 Task: Look for products in the category "Jams & Jellies" from St. Dalfour only.
Action: Mouse moved to (910, 338)
Screenshot: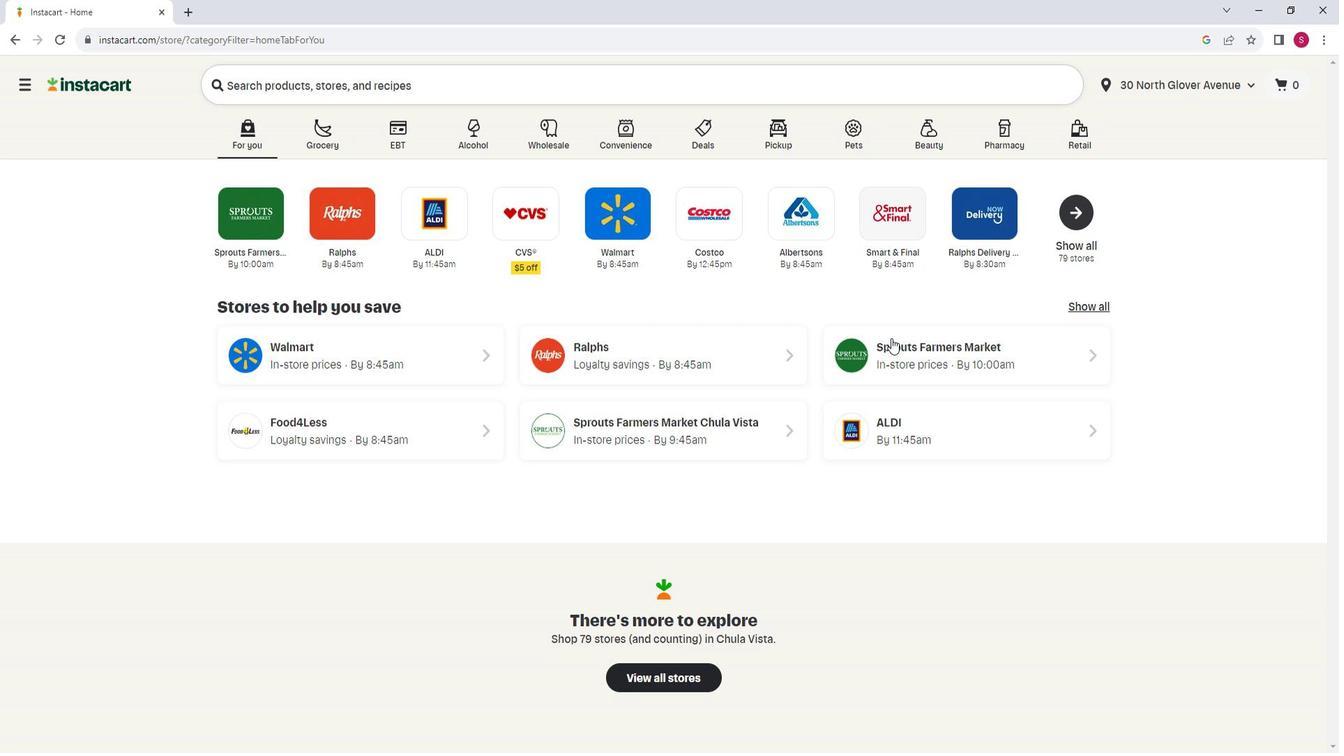 
Action: Mouse pressed left at (910, 338)
Screenshot: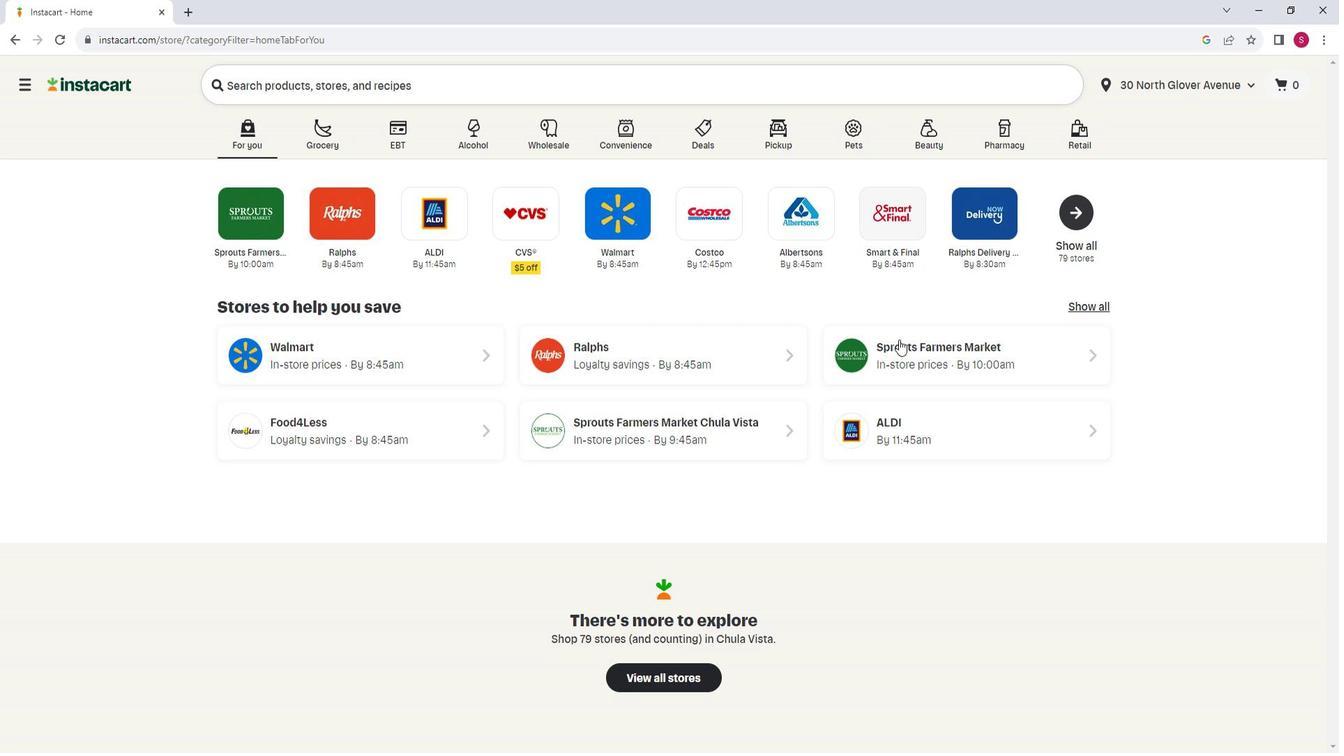 
Action: Mouse moved to (130, 385)
Screenshot: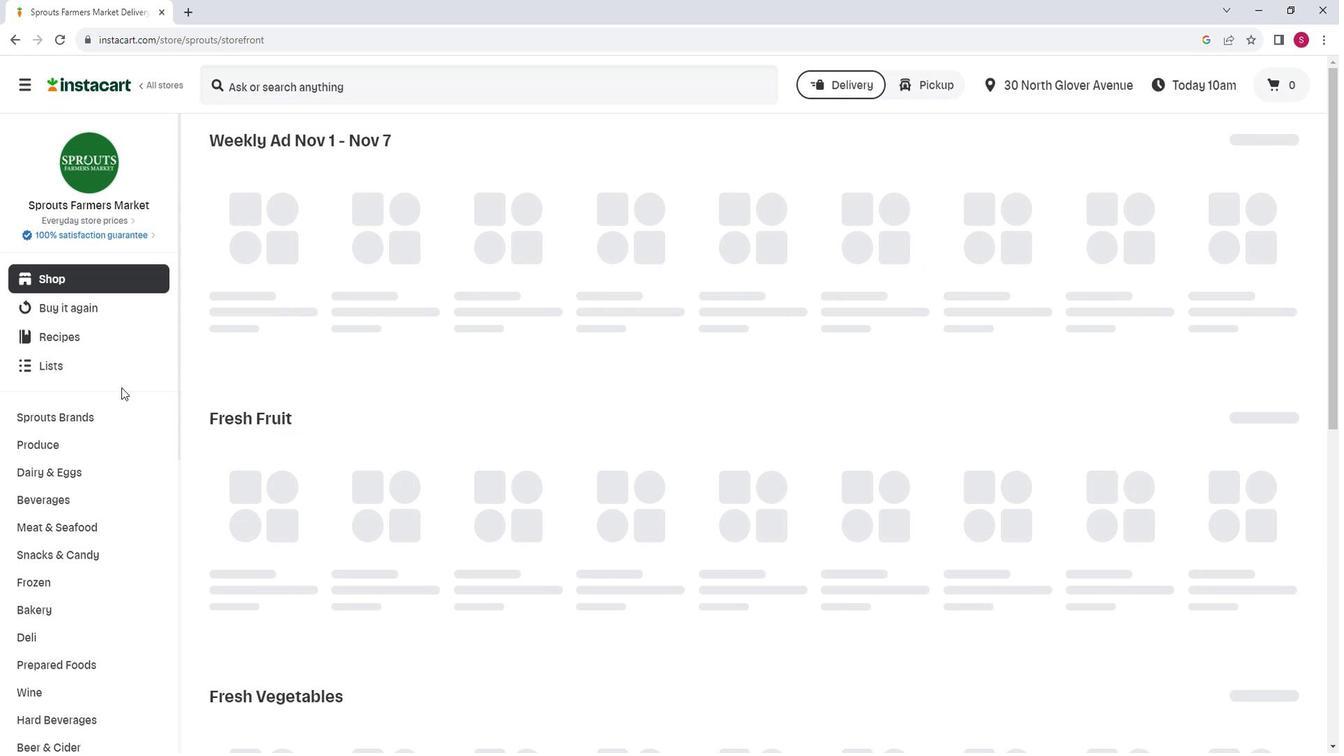 
Action: Mouse scrolled (130, 385) with delta (0, 0)
Screenshot: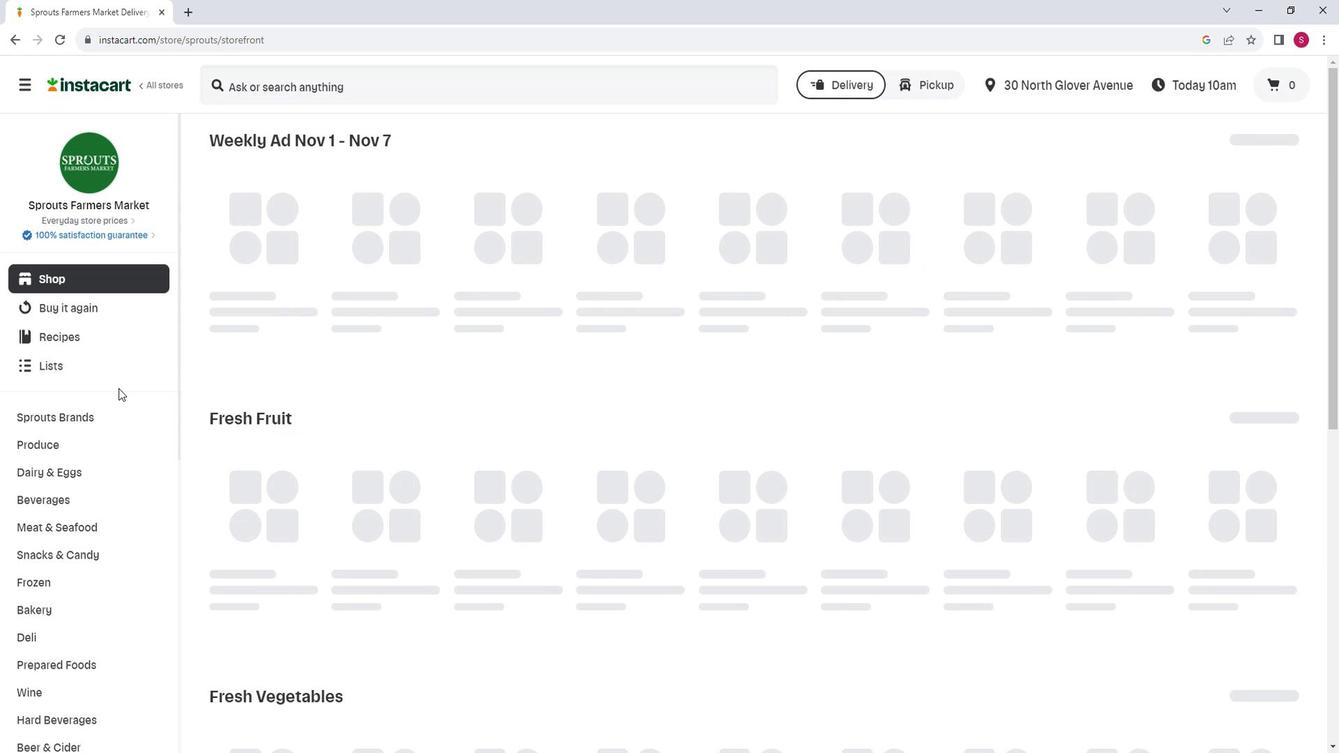 
Action: Mouse scrolled (130, 385) with delta (0, 0)
Screenshot: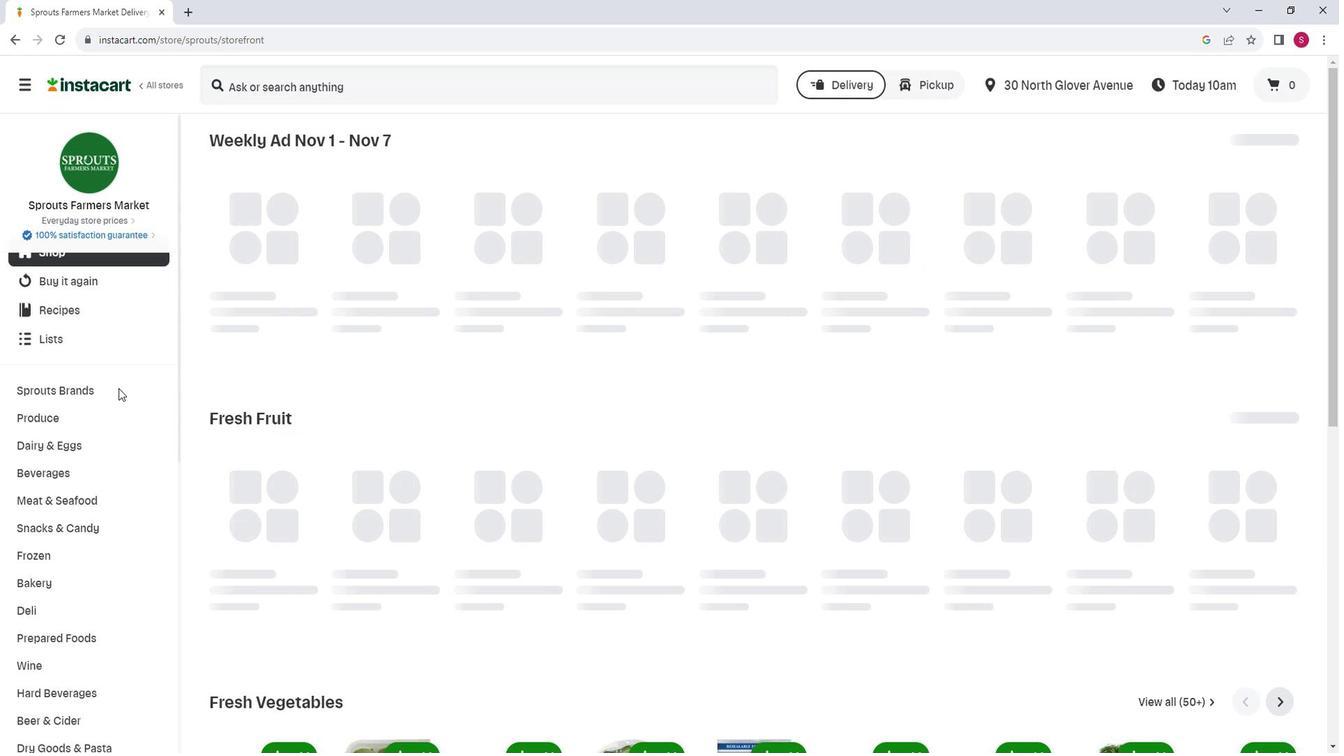 
Action: Mouse moved to (129, 385)
Screenshot: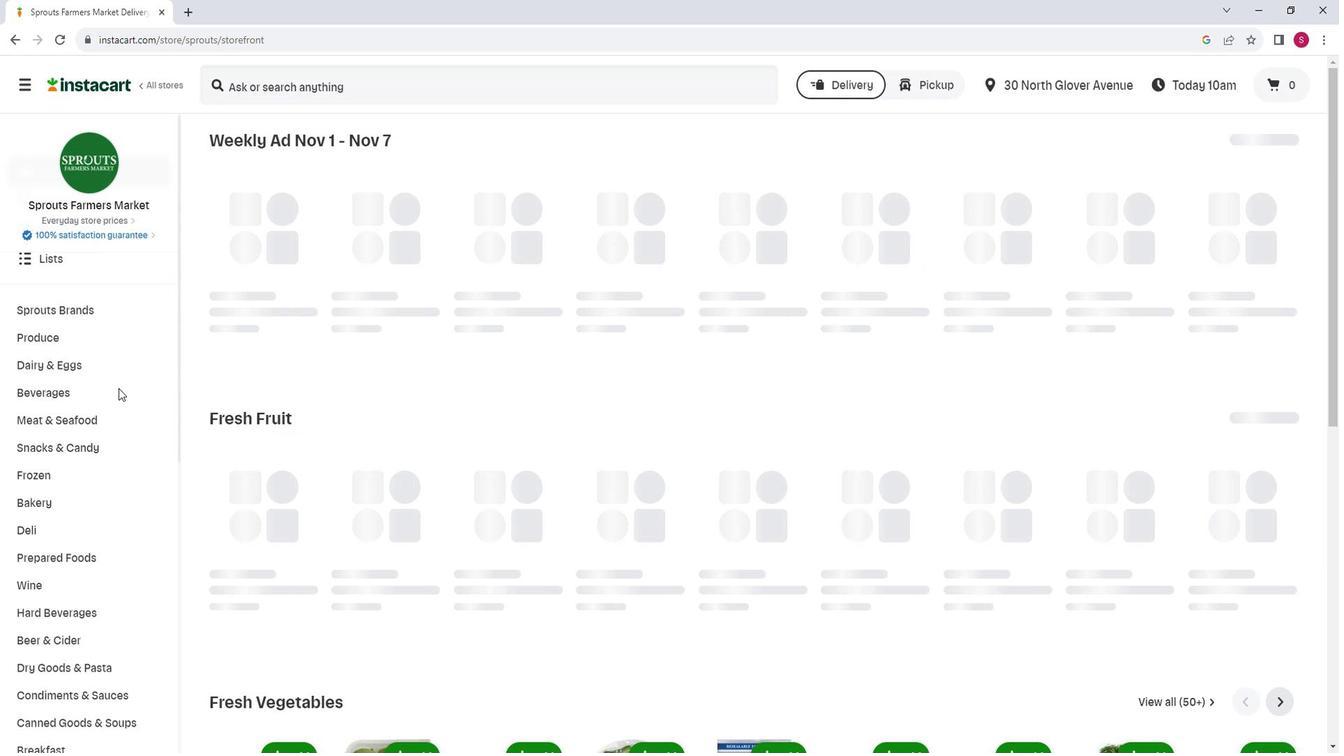 
Action: Mouse scrolled (129, 385) with delta (0, 0)
Screenshot: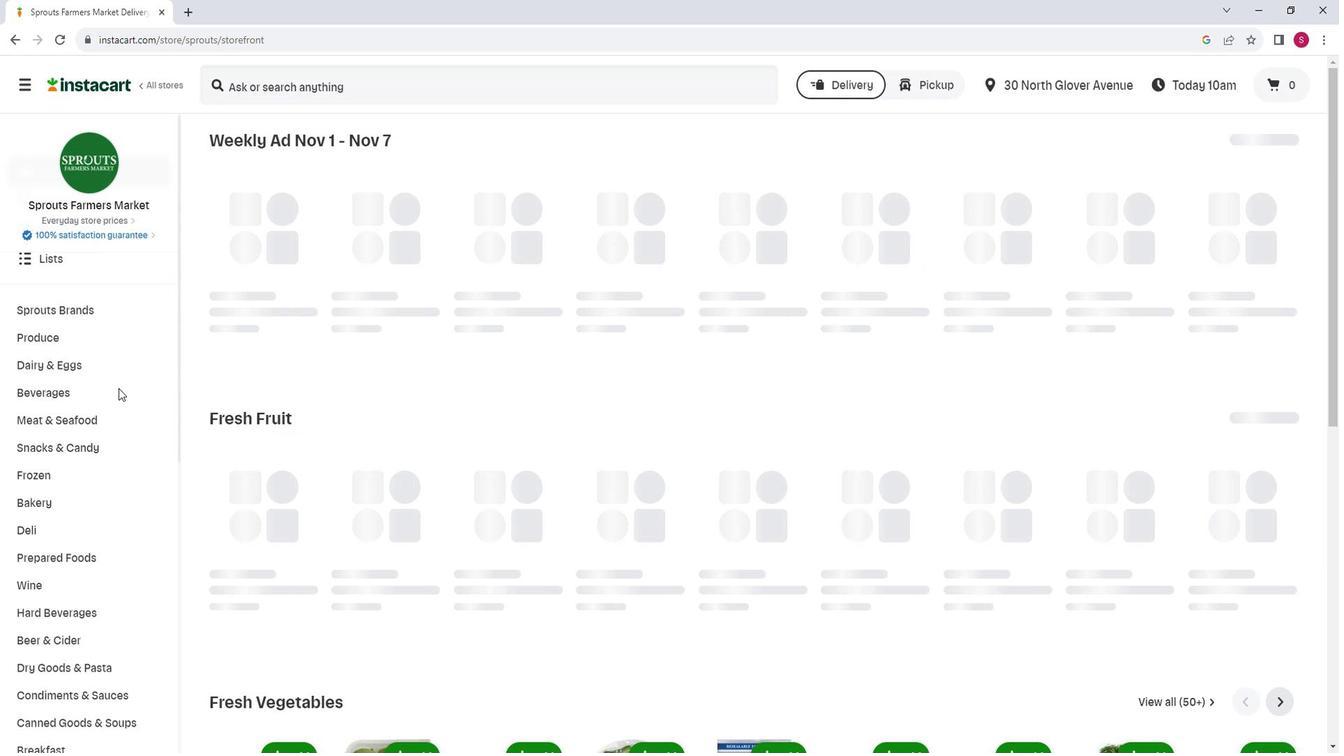 
Action: Mouse moved to (107, 624)
Screenshot: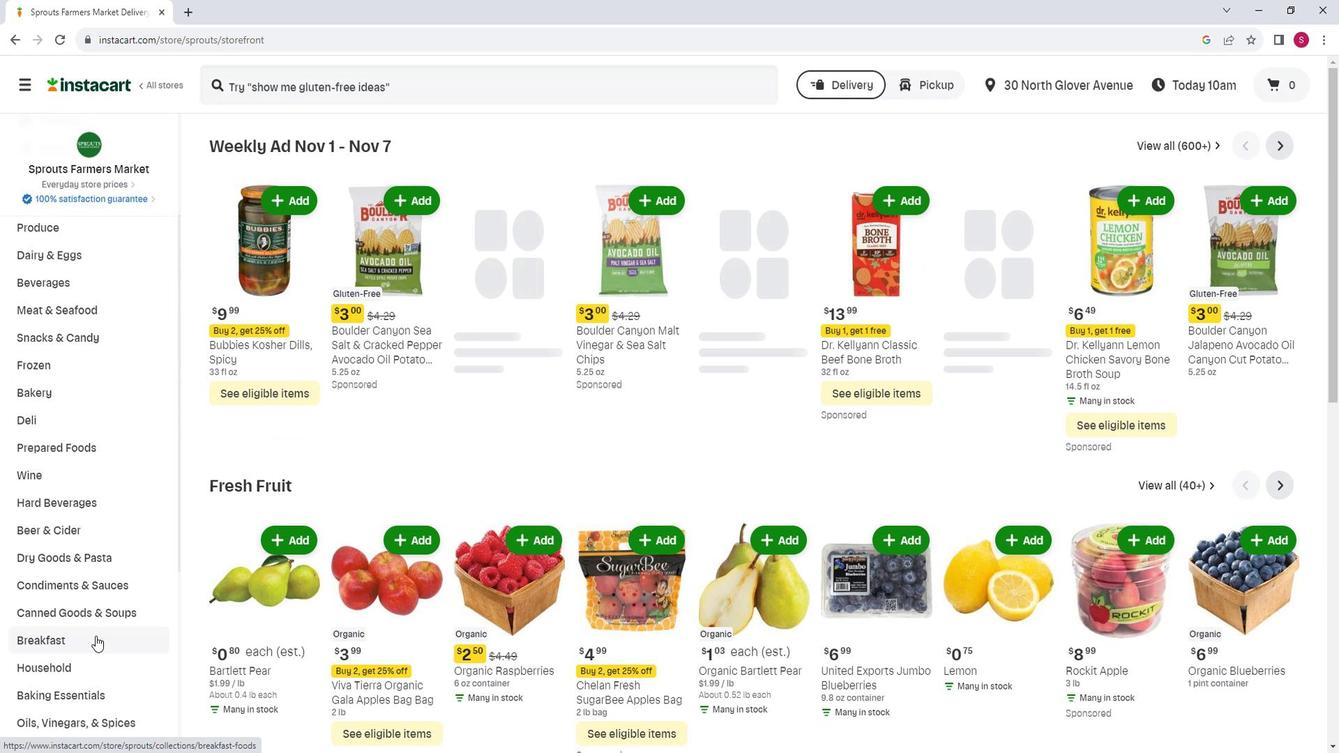 
Action: Mouse pressed left at (107, 624)
Screenshot: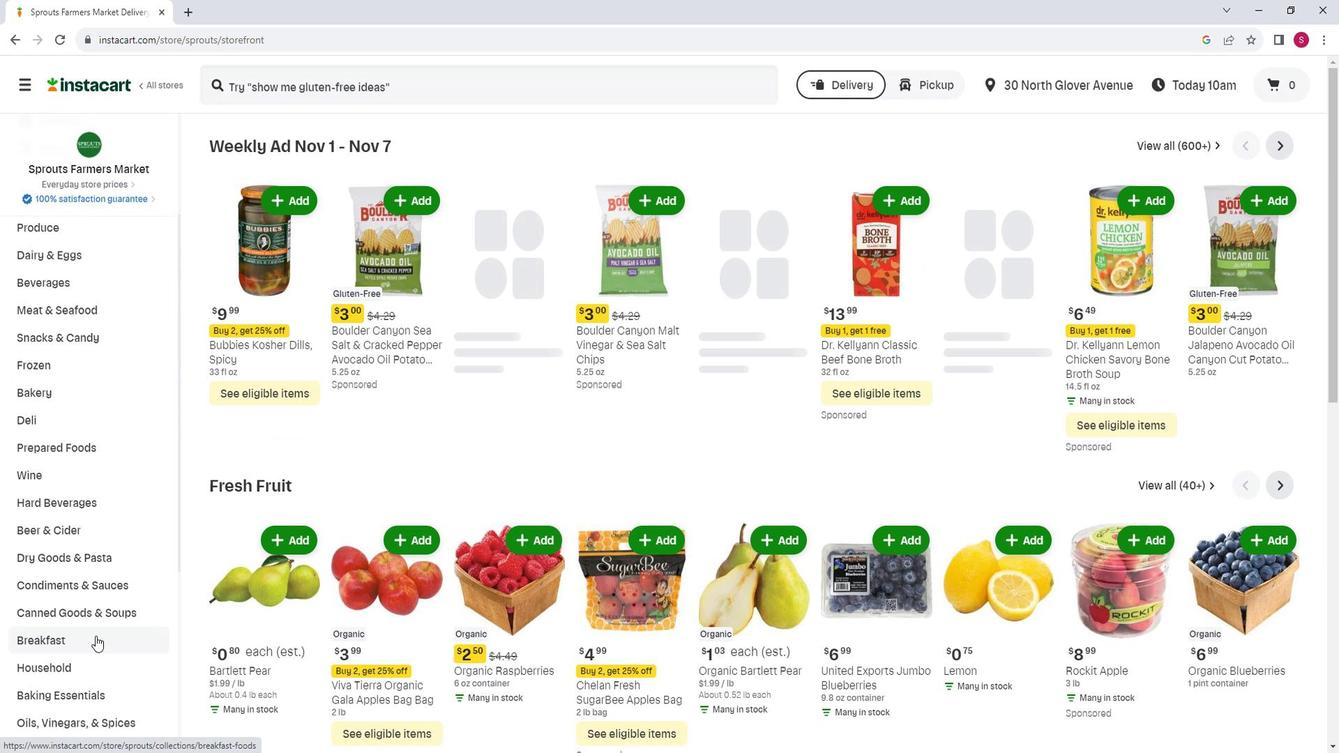 
Action: Mouse moved to (861, 189)
Screenshot: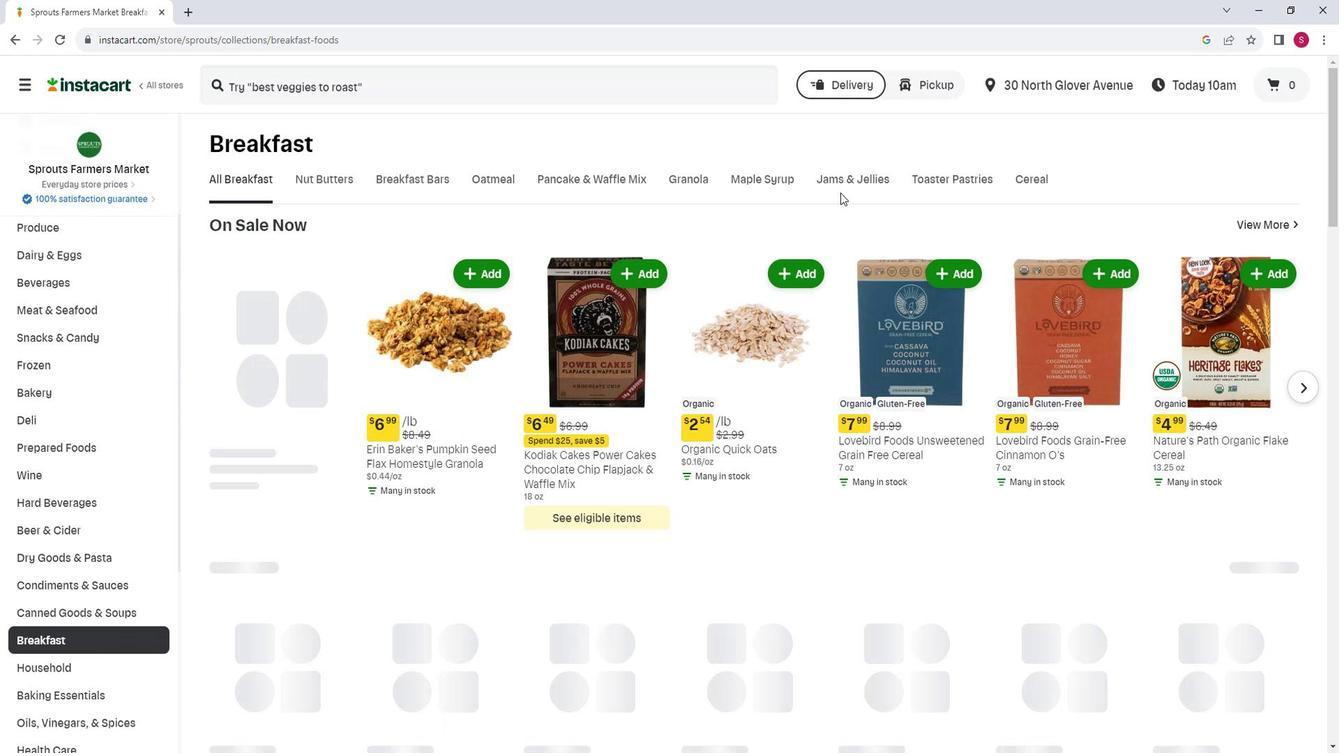 
Action: Mouse pressed left at (861, 189)
Screenshot: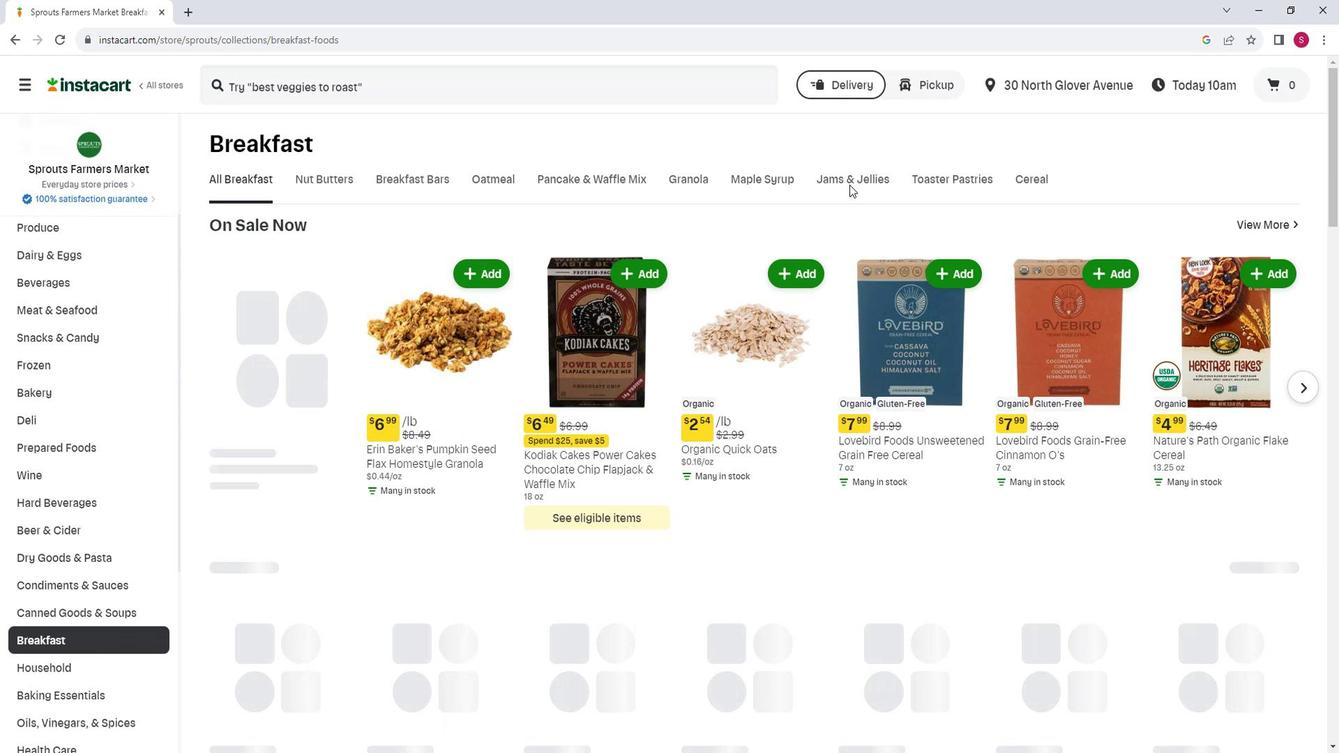
Action: Mouse moved to (343, 246)
Screenshot: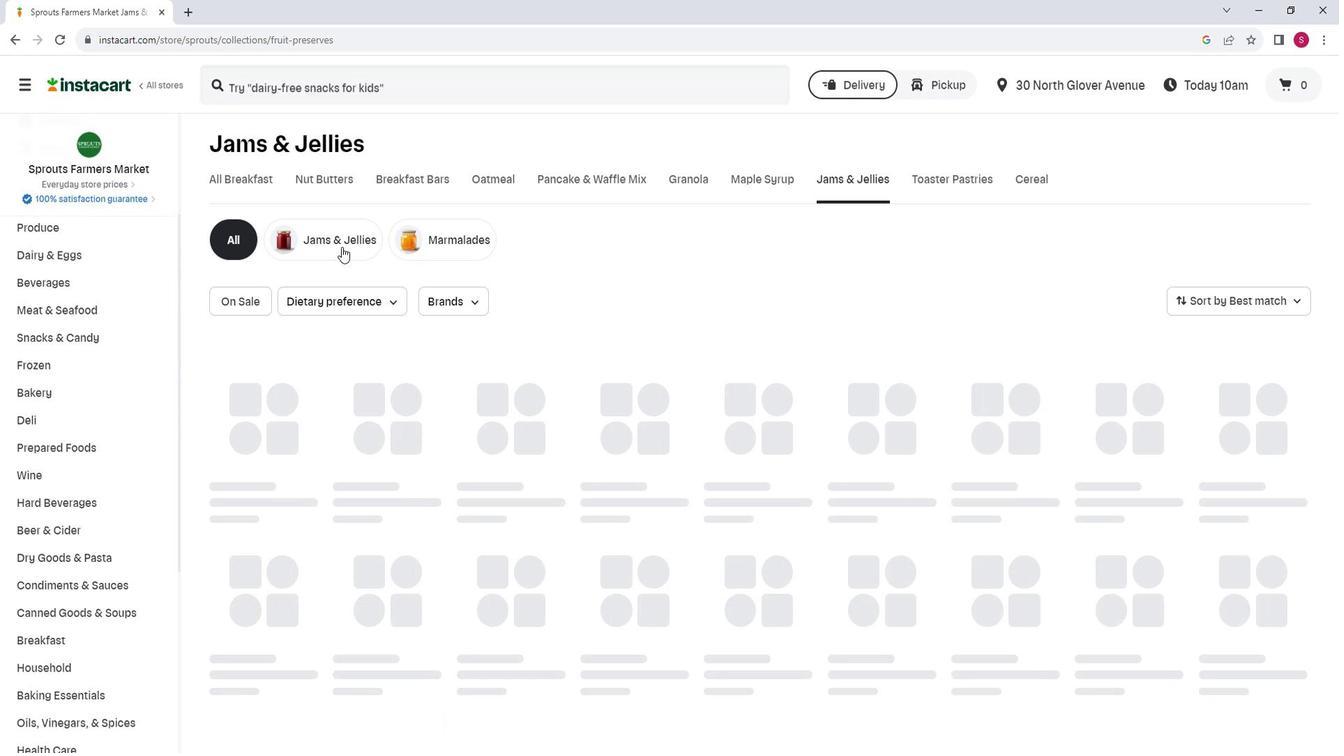 
Action: Mouse pressed left at (343, 246)
Screenshot: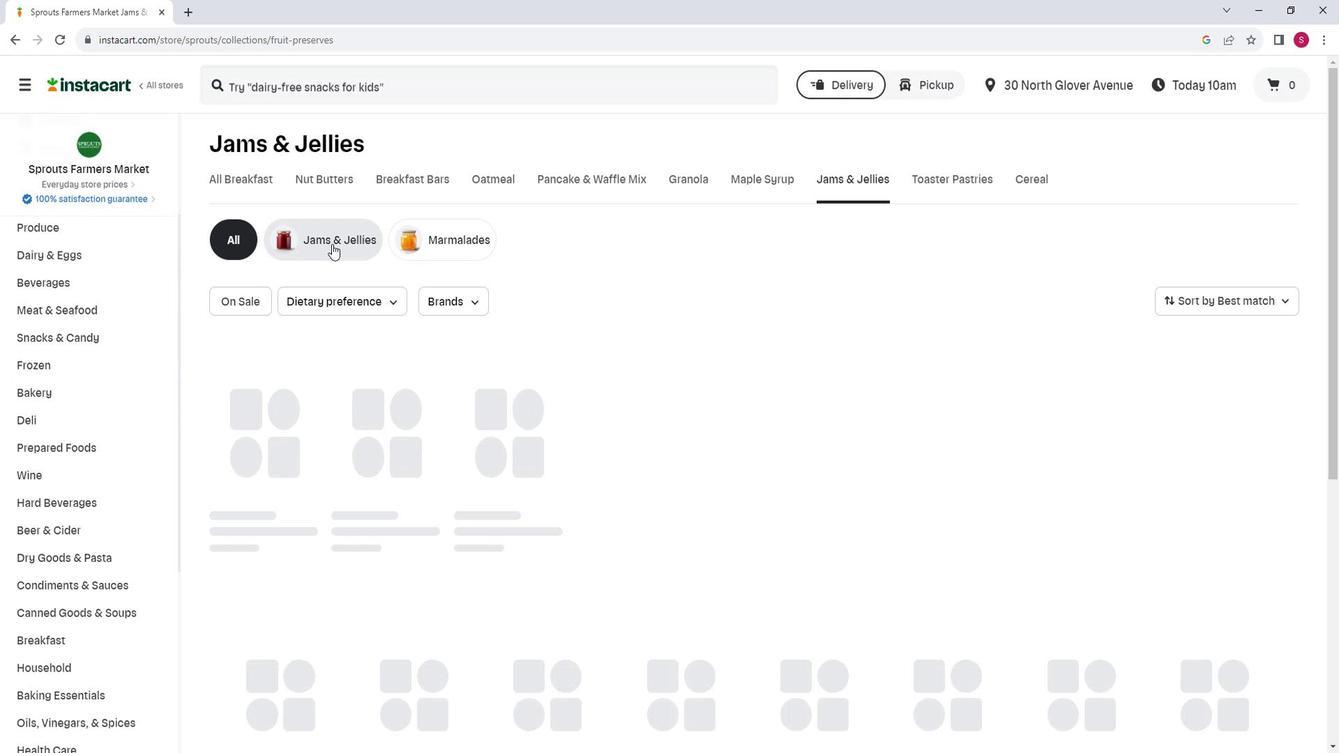 
Action: Mouse moved to (473, 300)
Screenshot: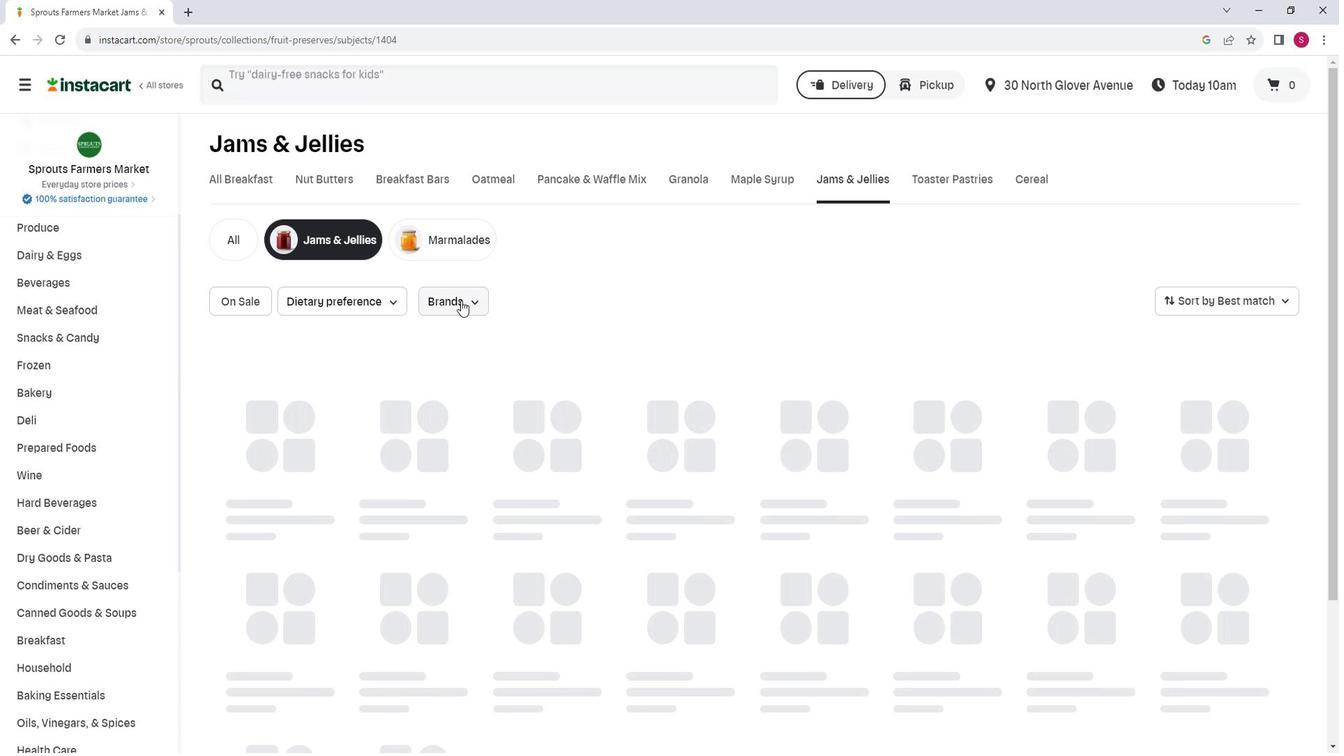 
Action: Mouse pressed left at (473, 300)
Screenshot: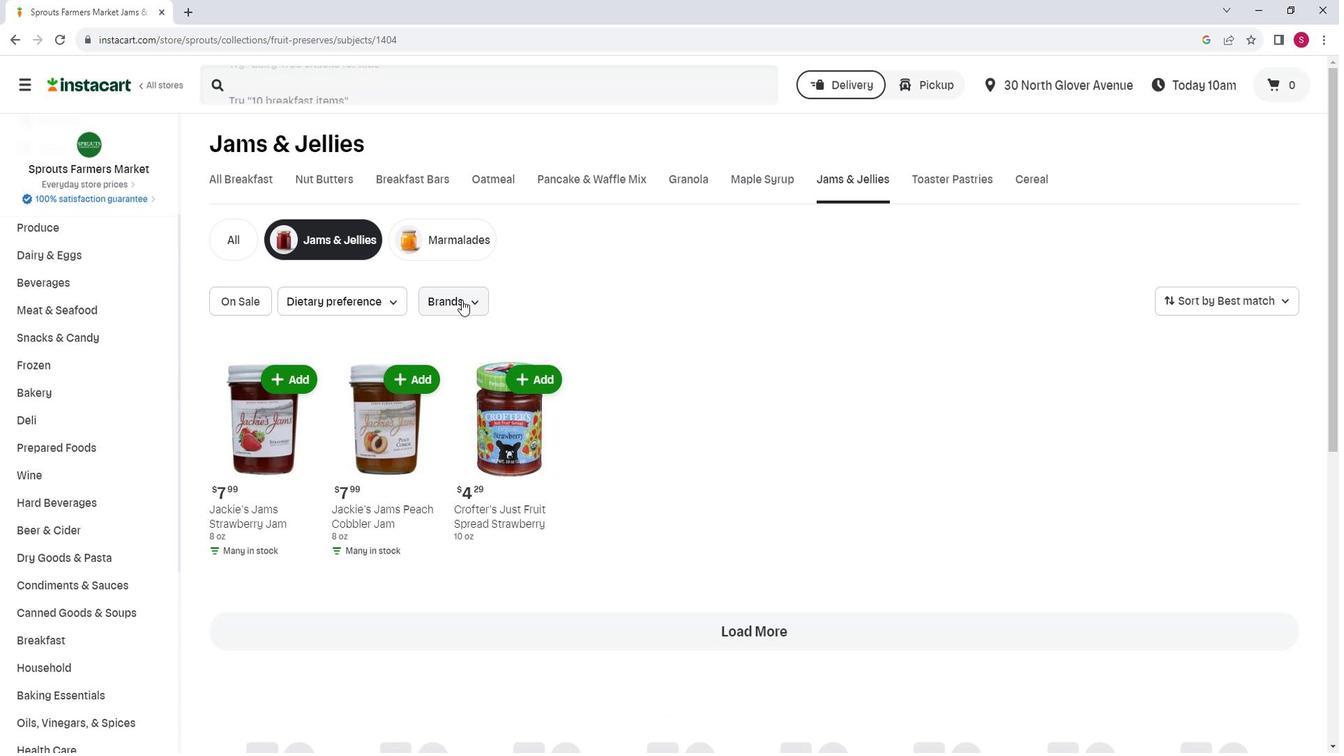 
Action: Mouse moved to (502, 440)
Screenshot: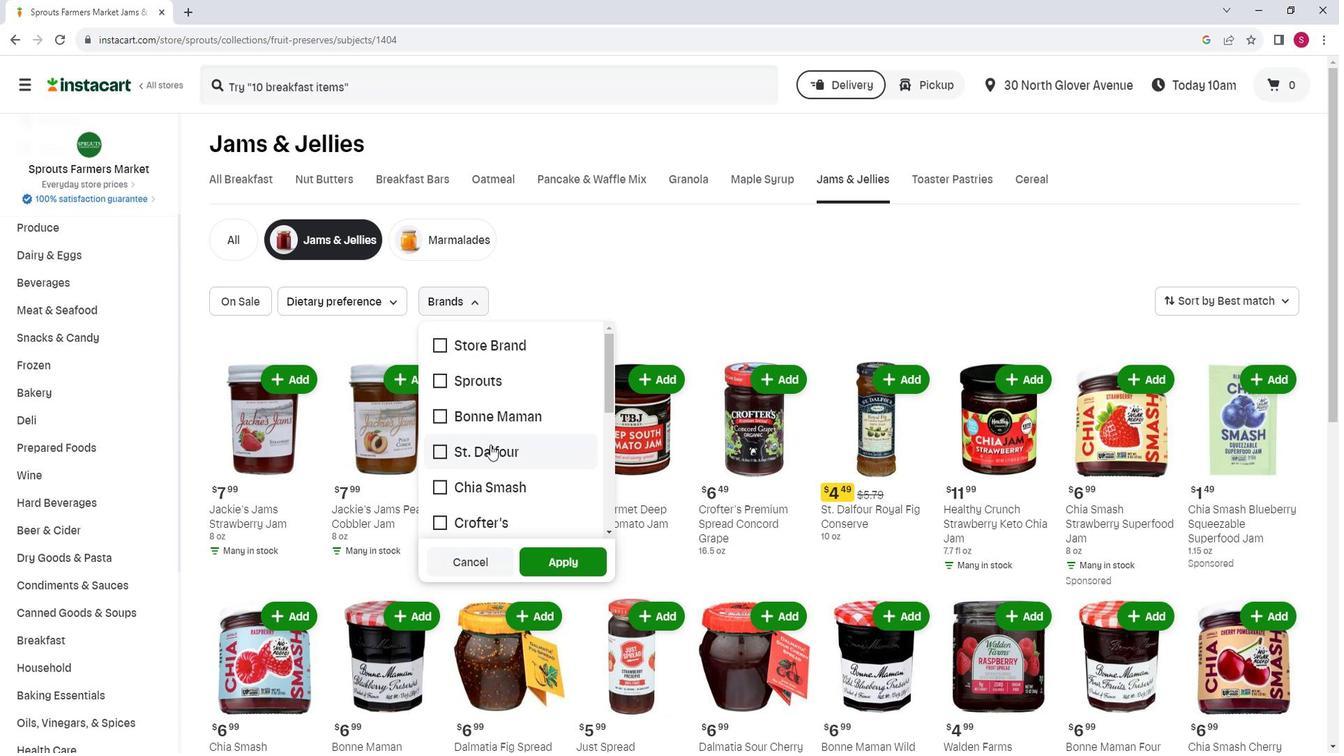 
Action: Mouse pressed left at (502, 440)
Screenshot: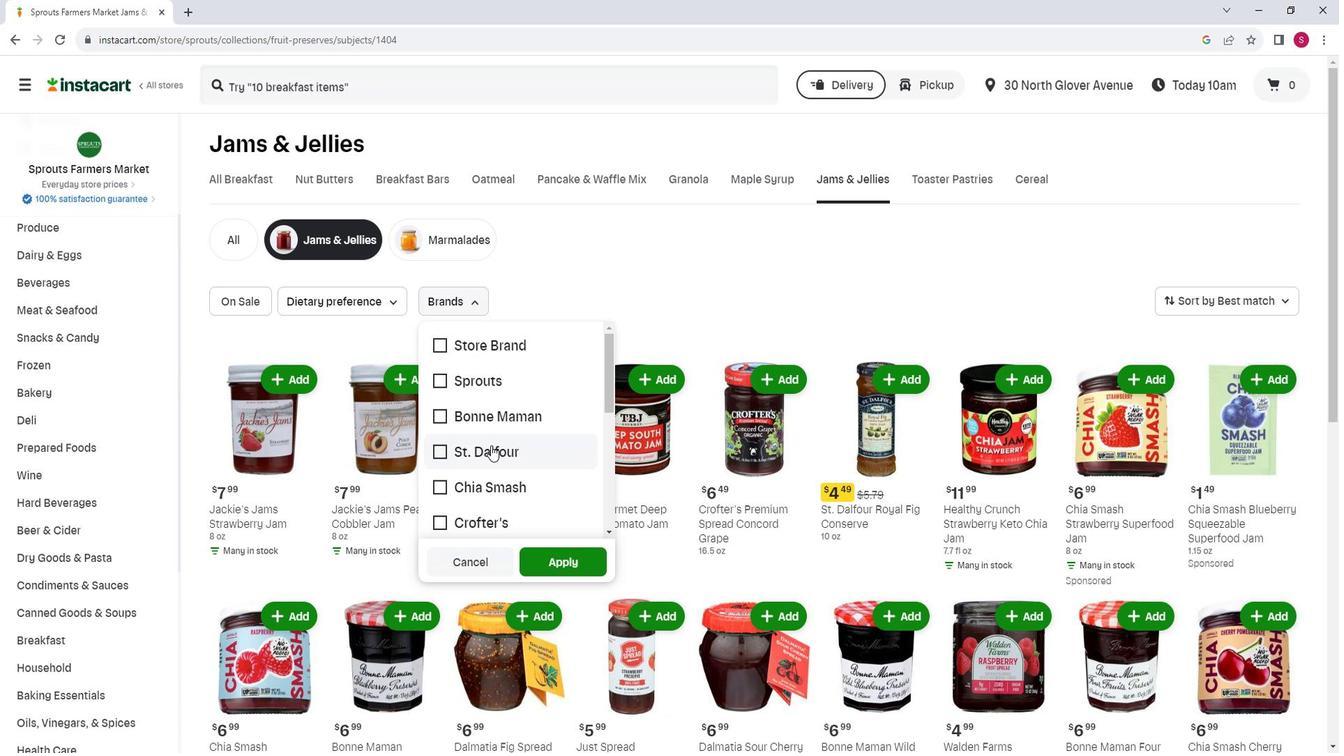 
Action: Mouse moved to (562, 549)
Screenshot: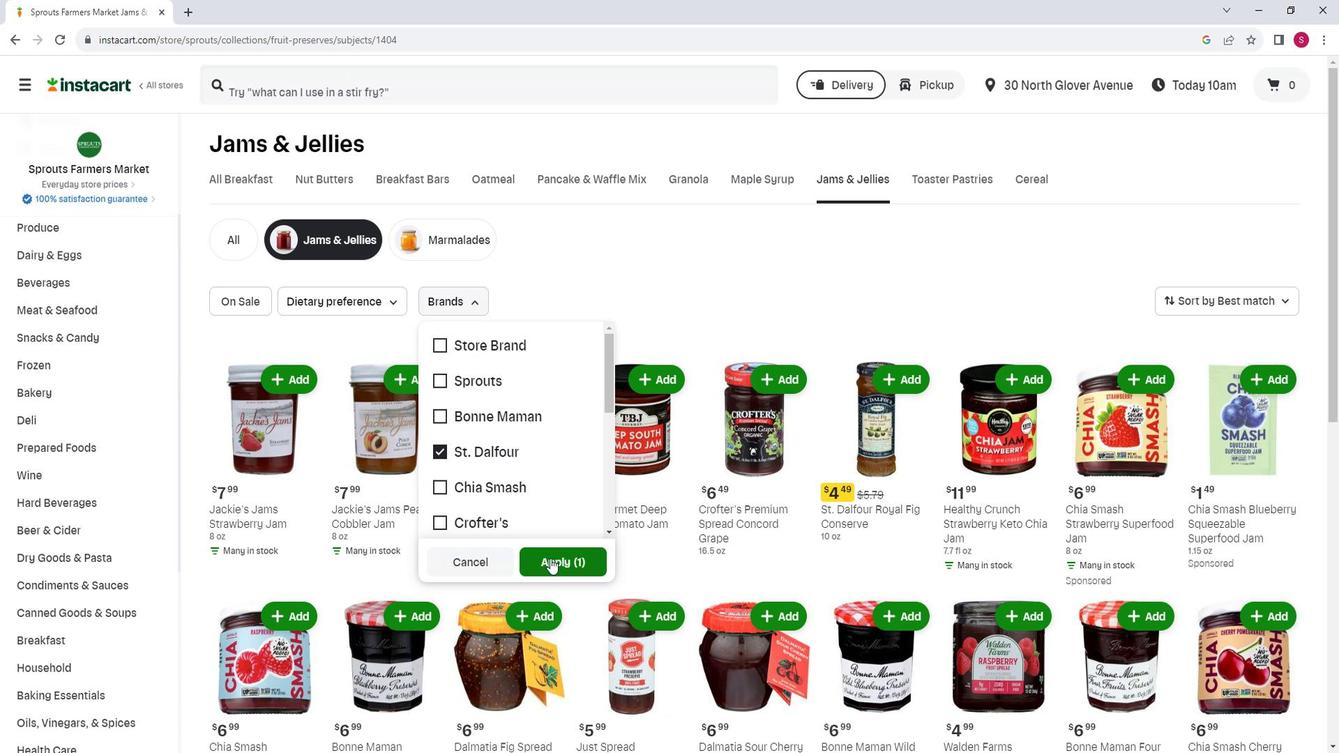 
Action: Mouse pressed left at (562, 549)
Screenshot: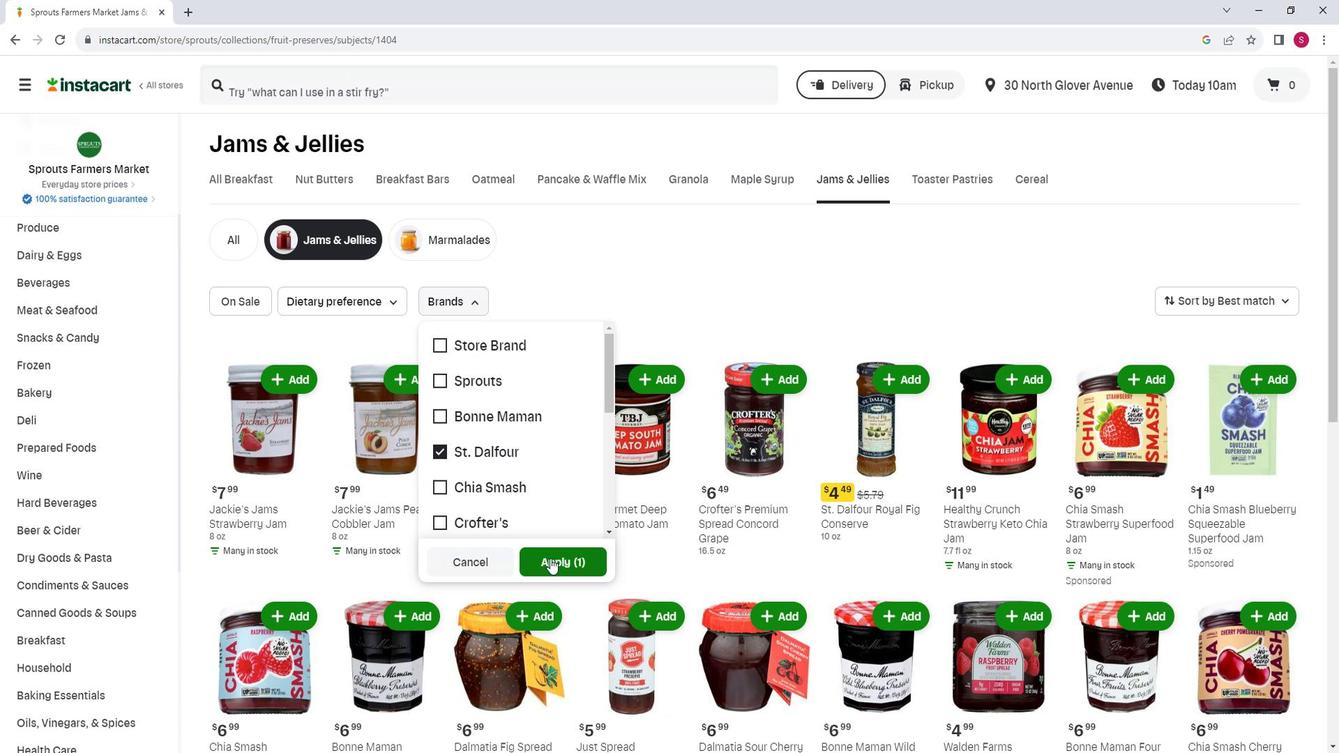 
Action: Mouse moved to (666, 320)
Screenshot: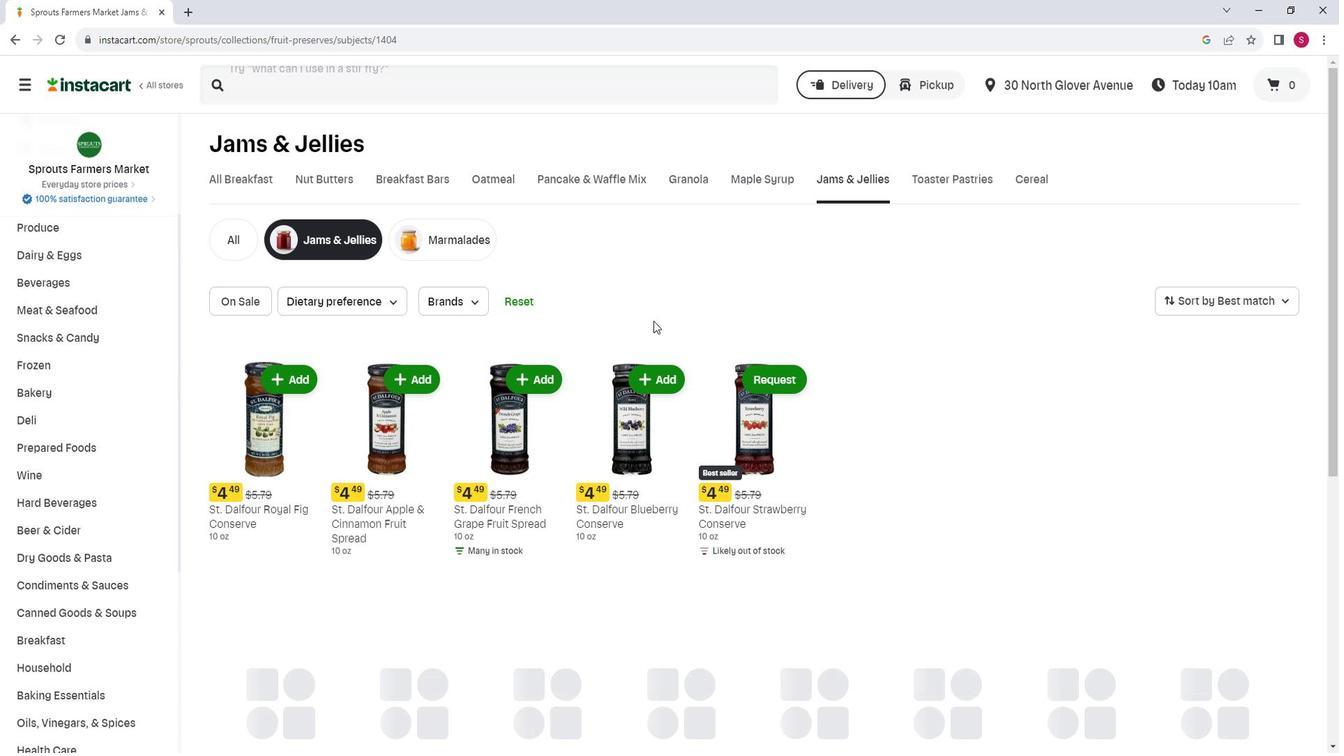 
